 Task: Use the "Send to Your Devices" feature to send a webpage to another device.
Action: Mouse moved to (269, 15)
Screenshot: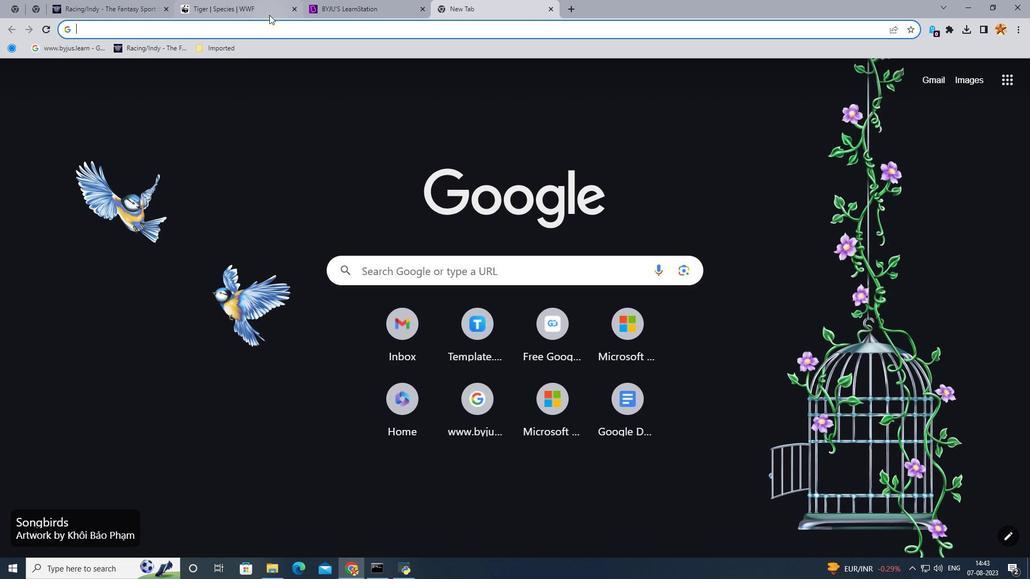 
Action: Mouse pressed left at (269, 15)
Screenshot: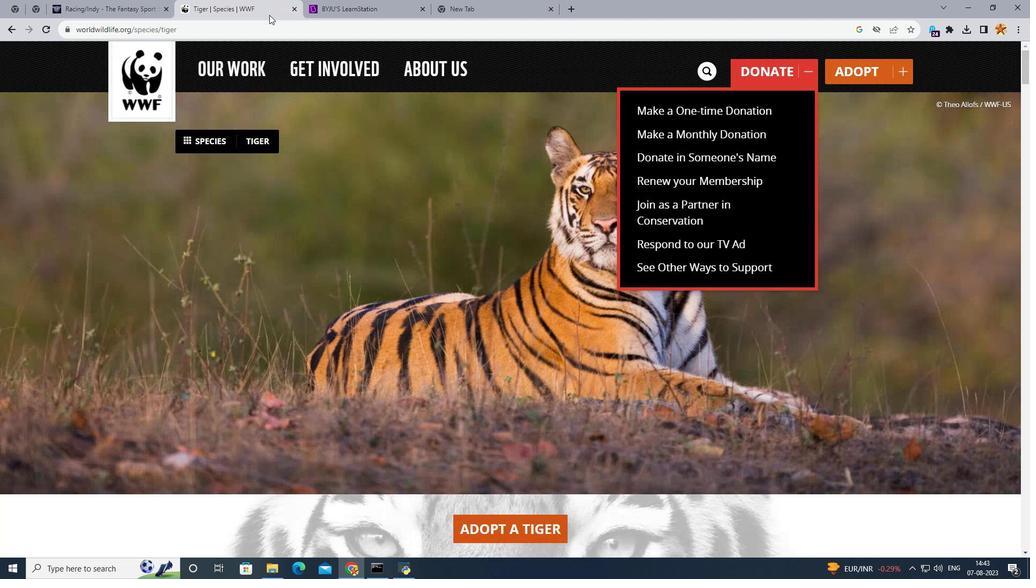 
Action: Mouse moved to (899, 30)
Screenshot: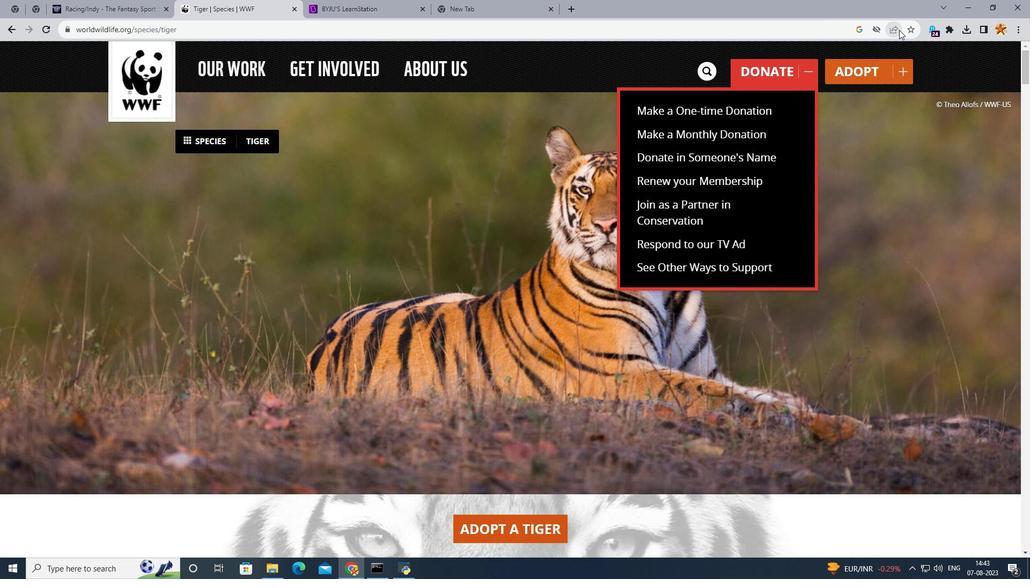 
Action: Mouse pressed left at (899, 30)
Screenshot: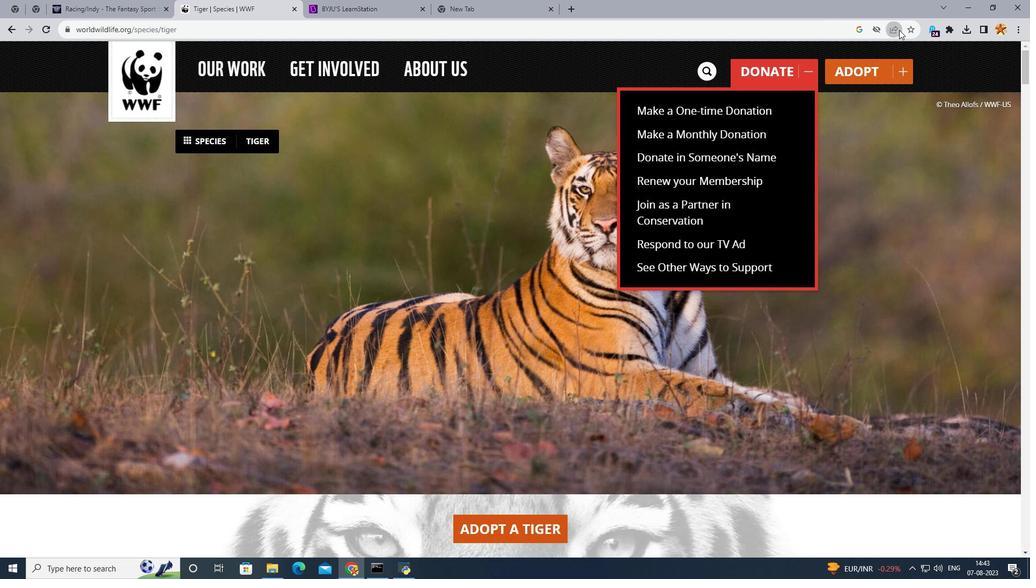 
Action: Mouse moved to (977, 71)
Screenshot: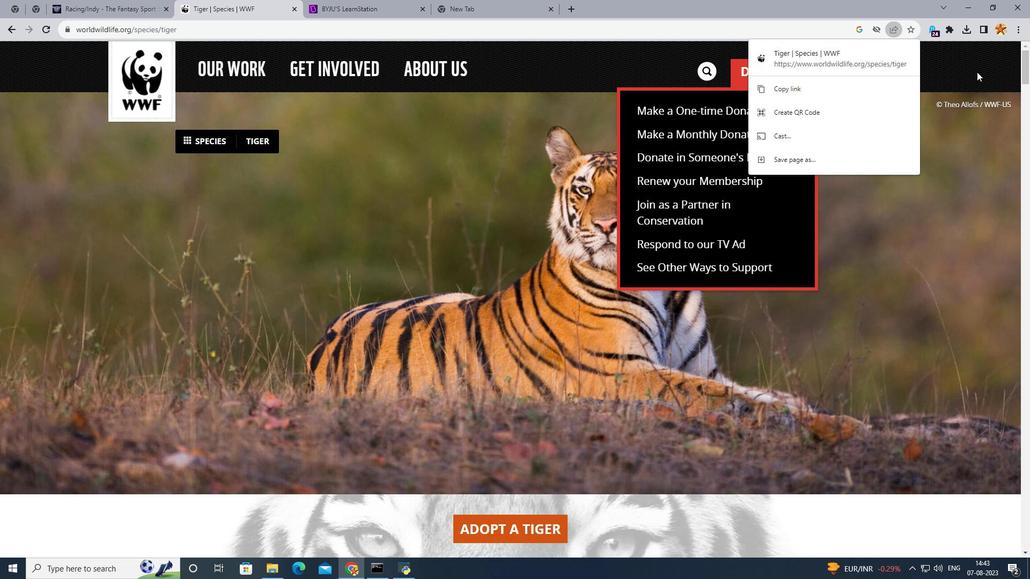 
Action: Mouse pressed left at (977, 71)
Screenshot: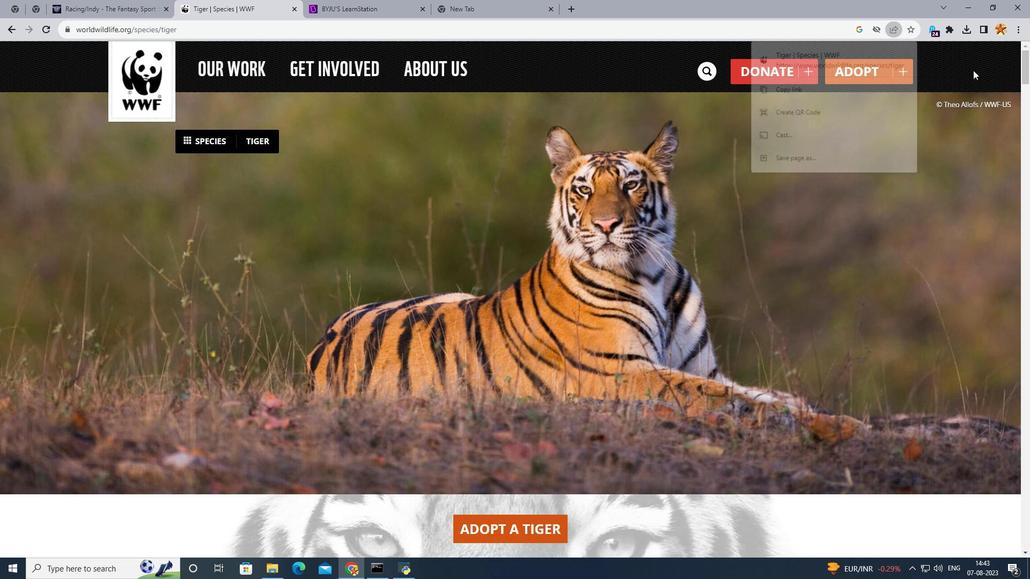 
Action: Mouse moved to (889, 25)
Screenshot: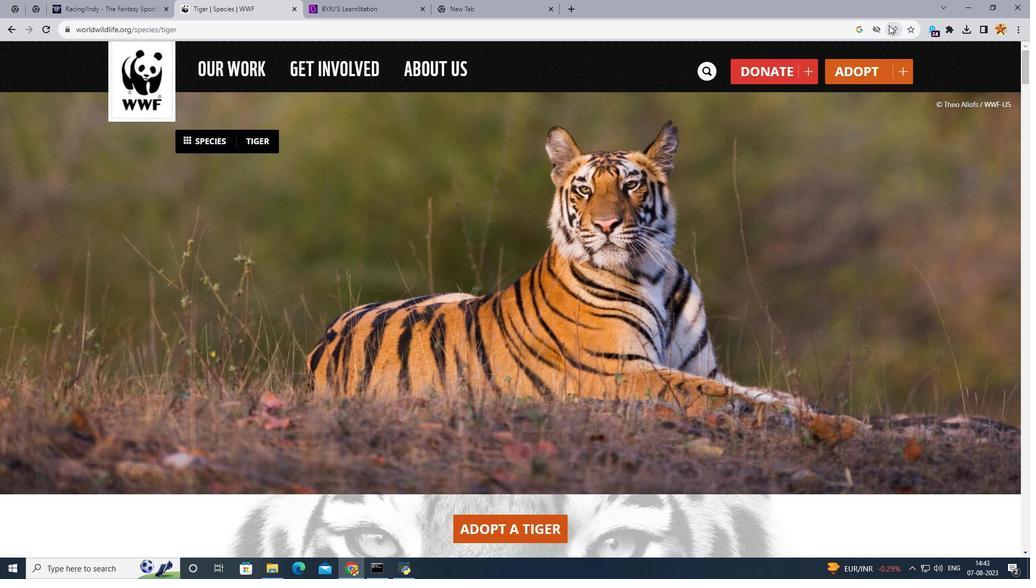 
Action: Mouse pressed left at (889, 25)
Screenshot: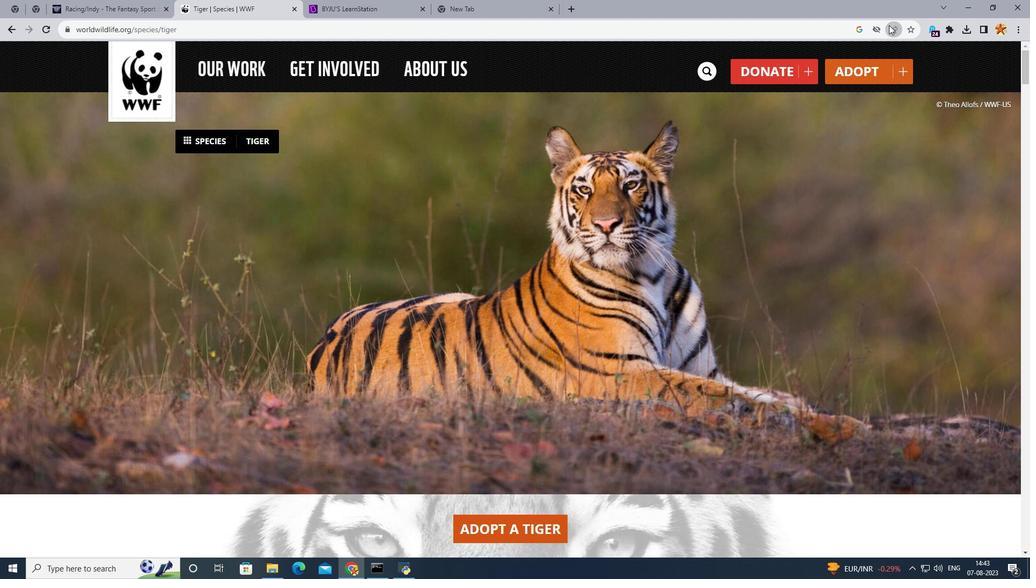 
Action: Mouse moved to (776, 158)
Screenshot: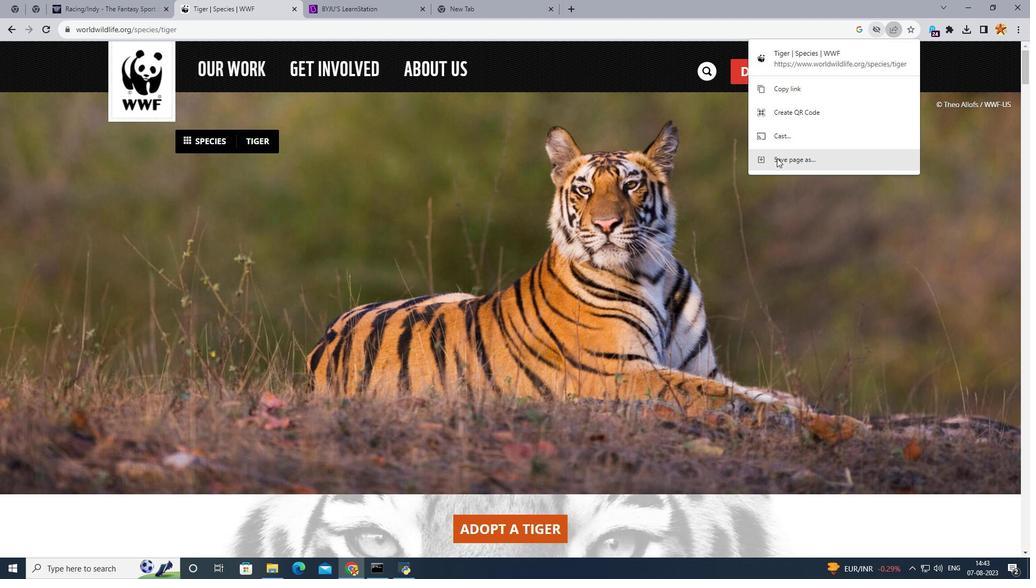 
Action: Mouse pressed left at (776, 158)
Screenshot: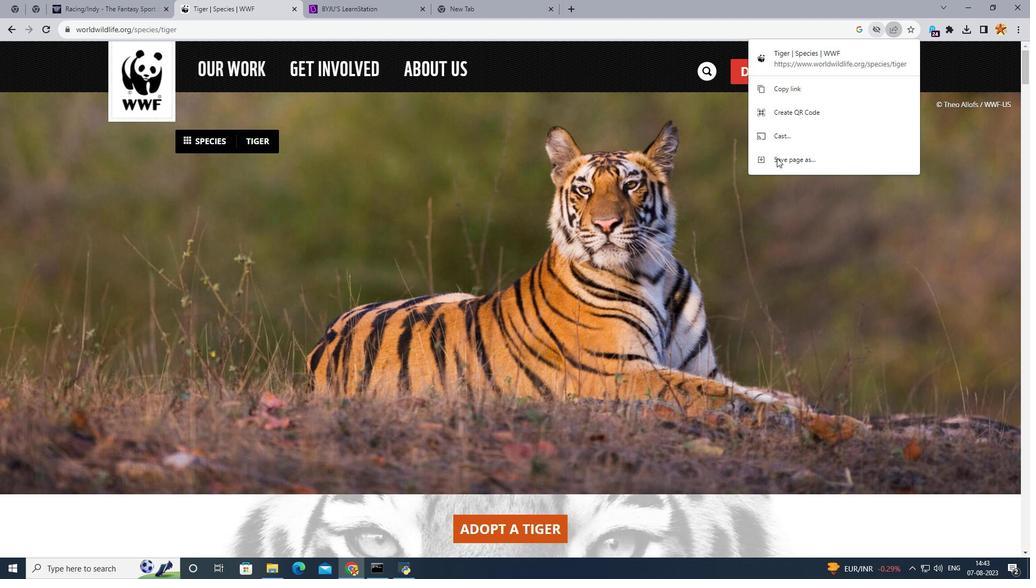 
Action: Mouse moved to (109, 248)
Screenshot: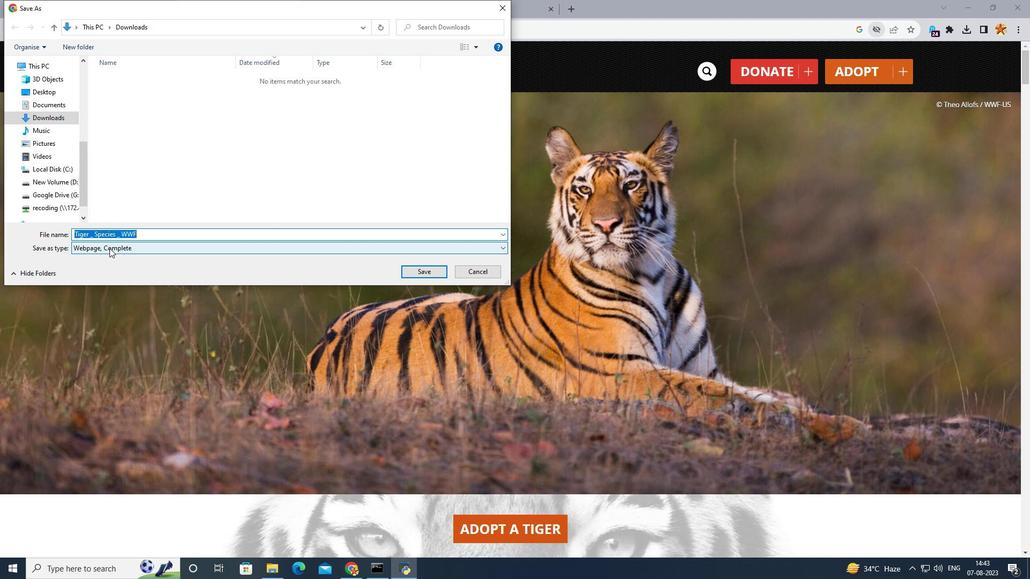 
Action: Mouse pressed left at (109, 248)
Screenshot: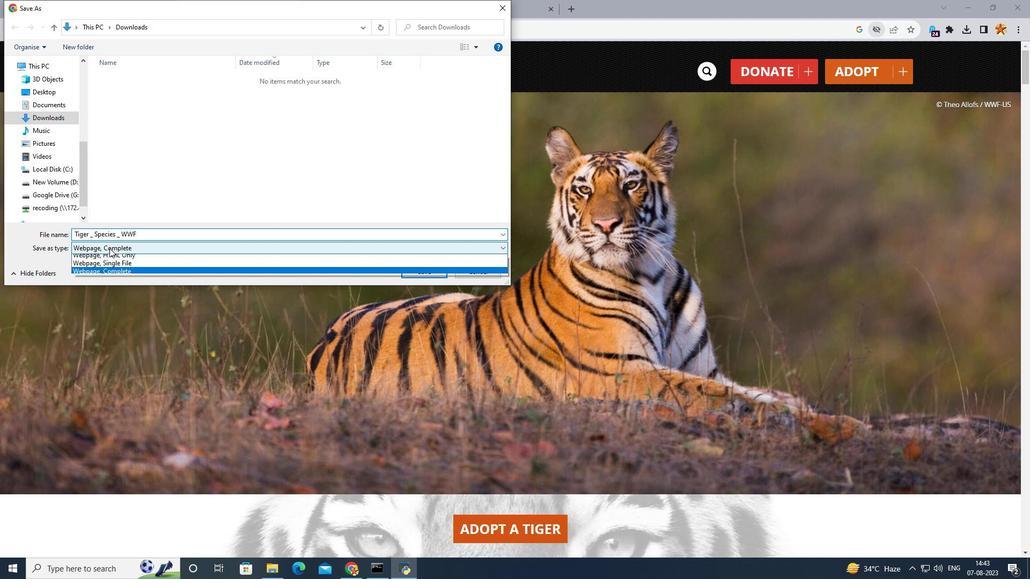 
Action: Mouse moved to (125, 276)
Screenshot: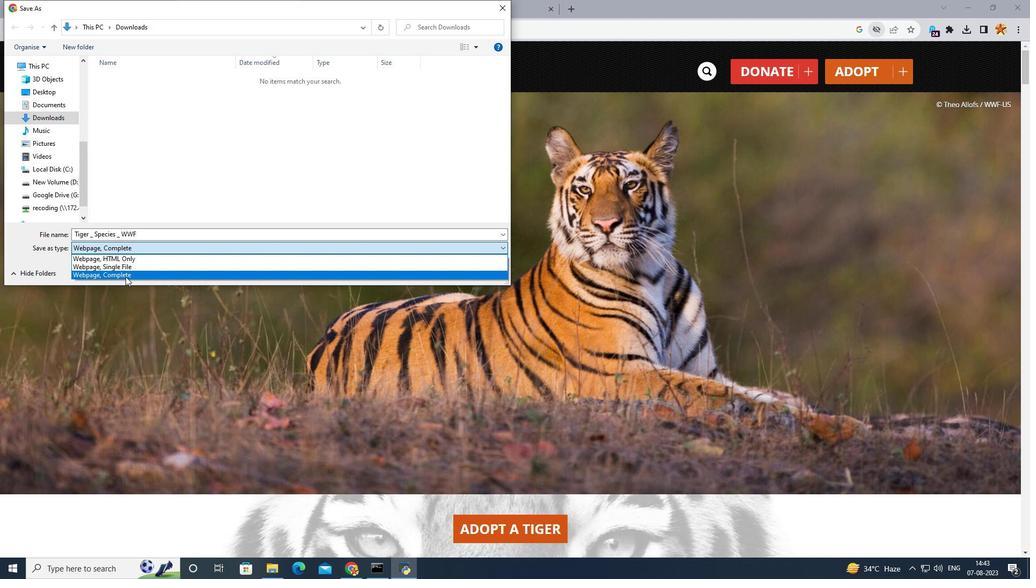 
Action: Mouse pressed left at (125, 276)
Screenshot: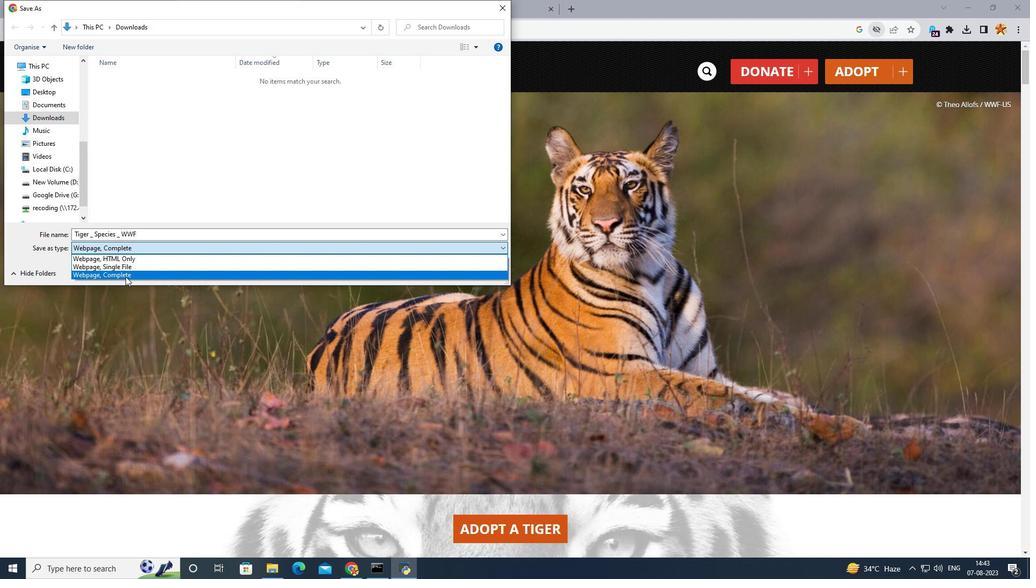 
Action: Mouse moved to (419, 271)
Screenshot: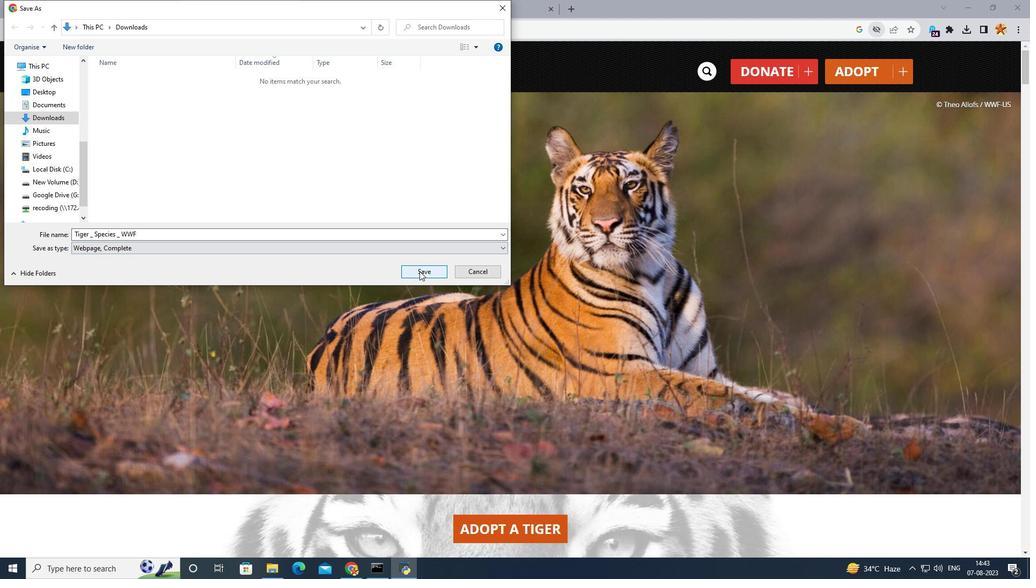 
Action: Mouse pressed left at (419, 271)
Screenshot: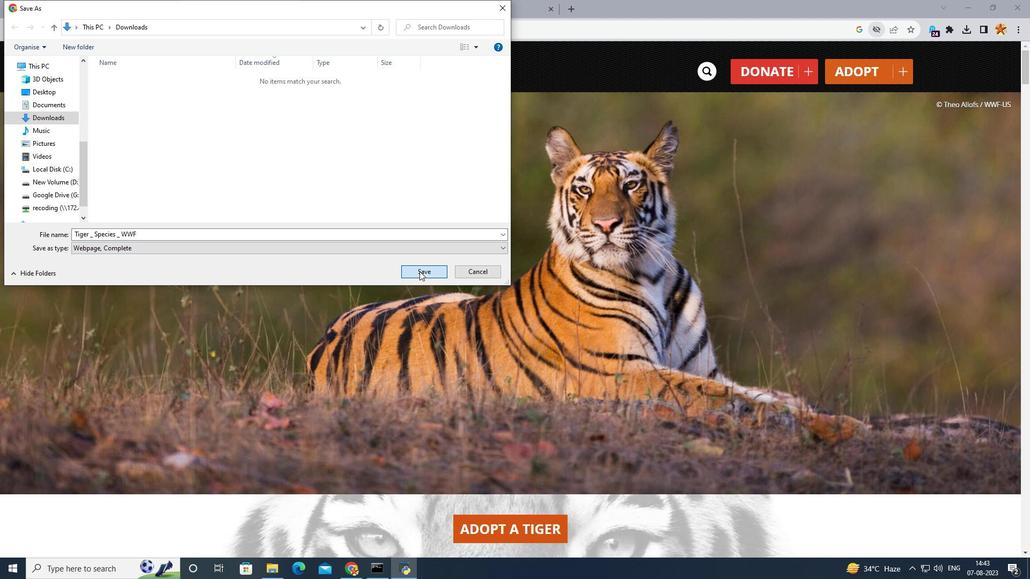 
Action: Mouse moved to (374, 512)
Screenshot: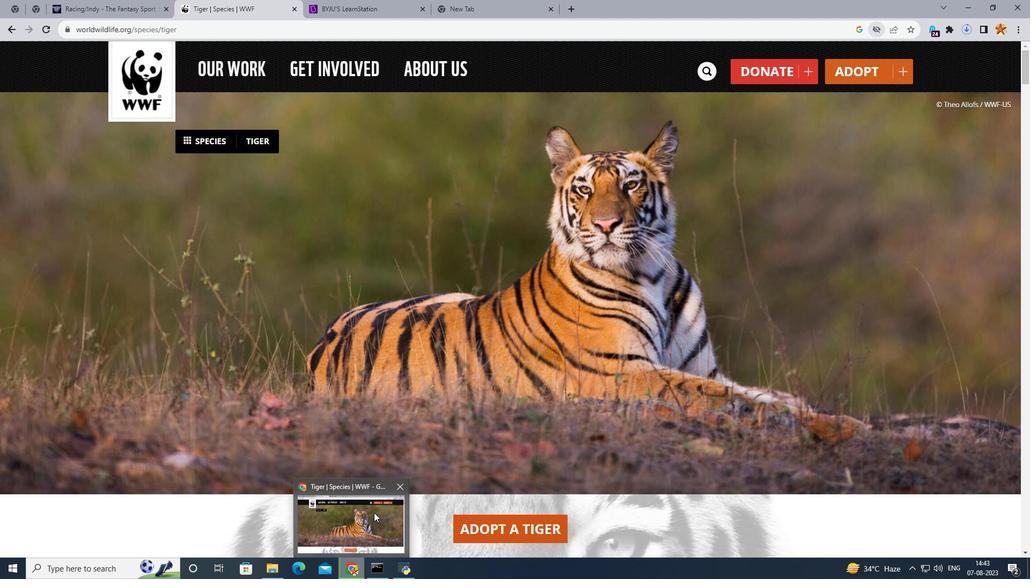 
Action: Mouse pressed left at (374, 512)
Screenshot: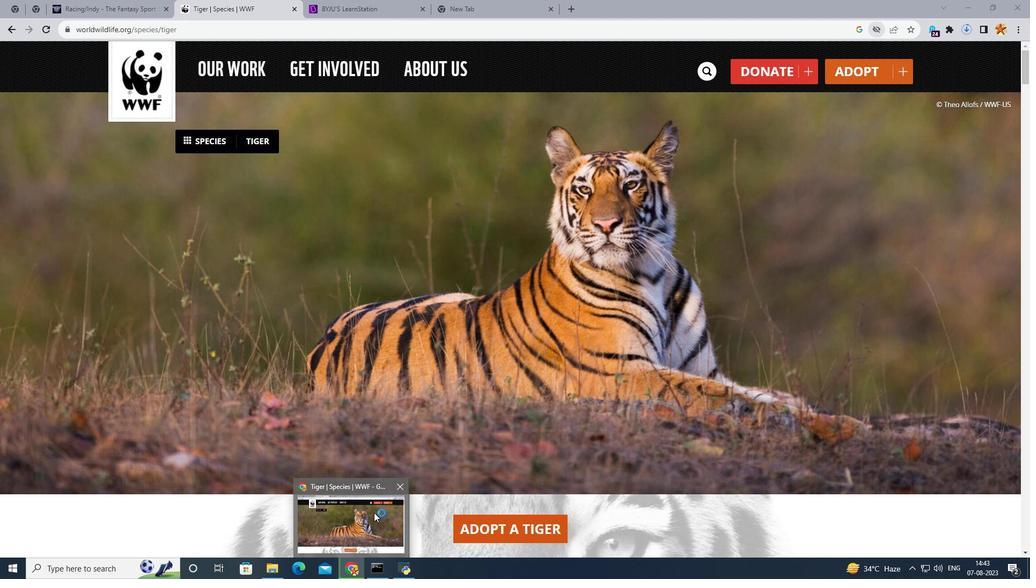 
Action: Mouse moved to (368, 521)
Screenshot: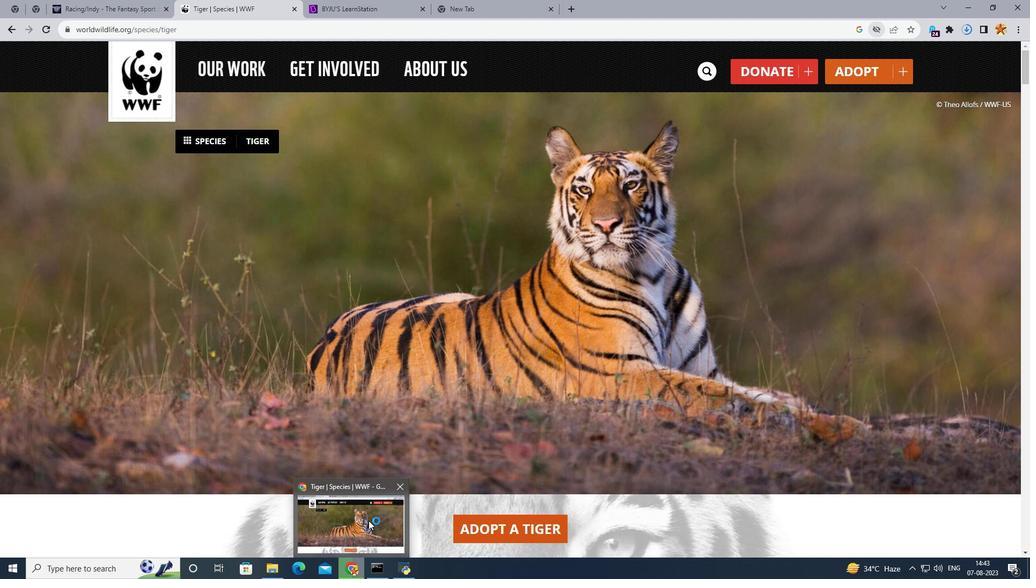 
Action: Mouse pressed left at (368, 521)
Screenshot: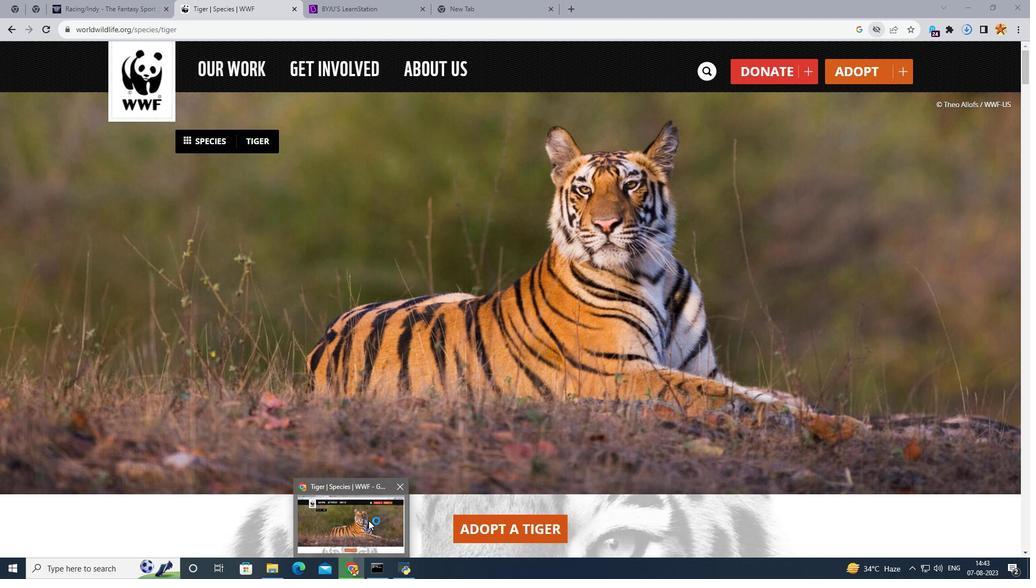 
Action: Mouse moved to (351, 573)
Screenshot: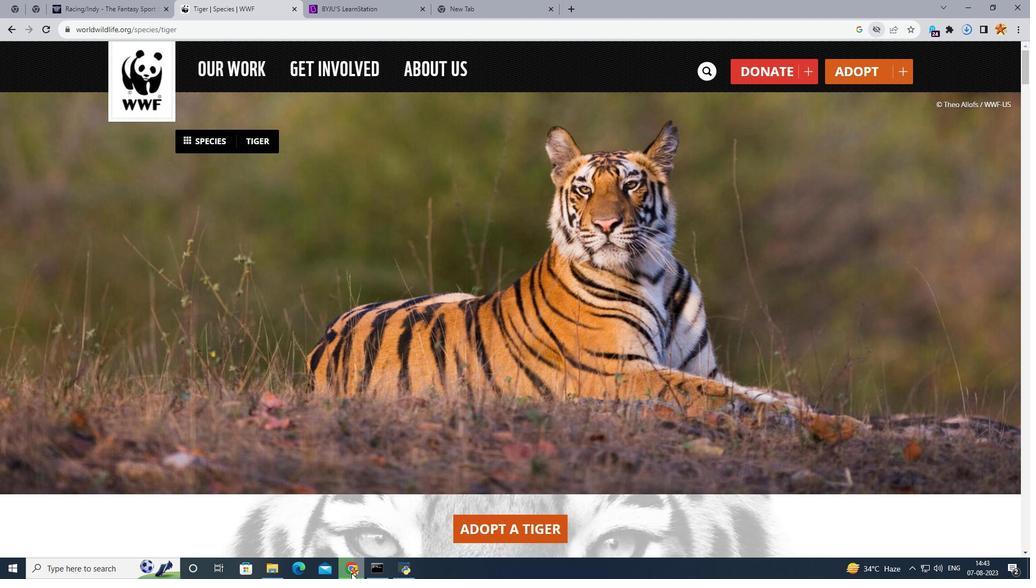 
Action: Mouse pressed left at (351, 573)
Screenshot: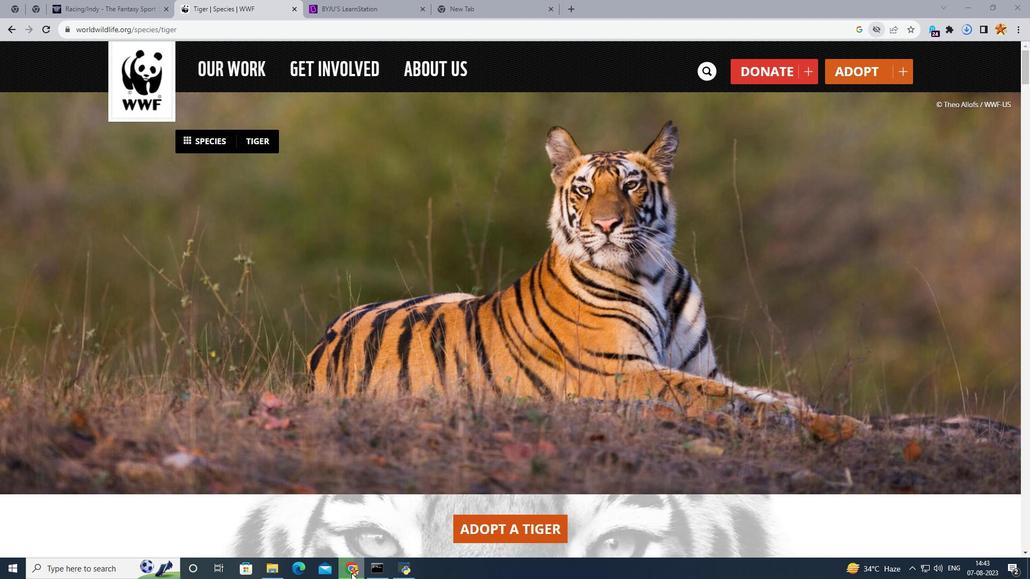 
Action: Mouse pressed left at (351, 573)
Screenshot: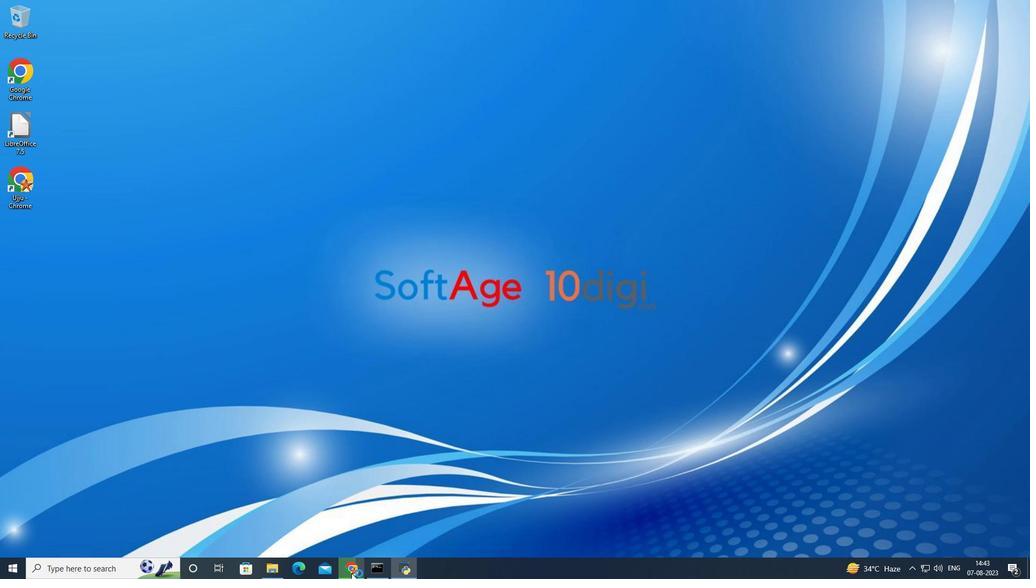 
Action: Mouse moved to (367, 476)
Screenshot: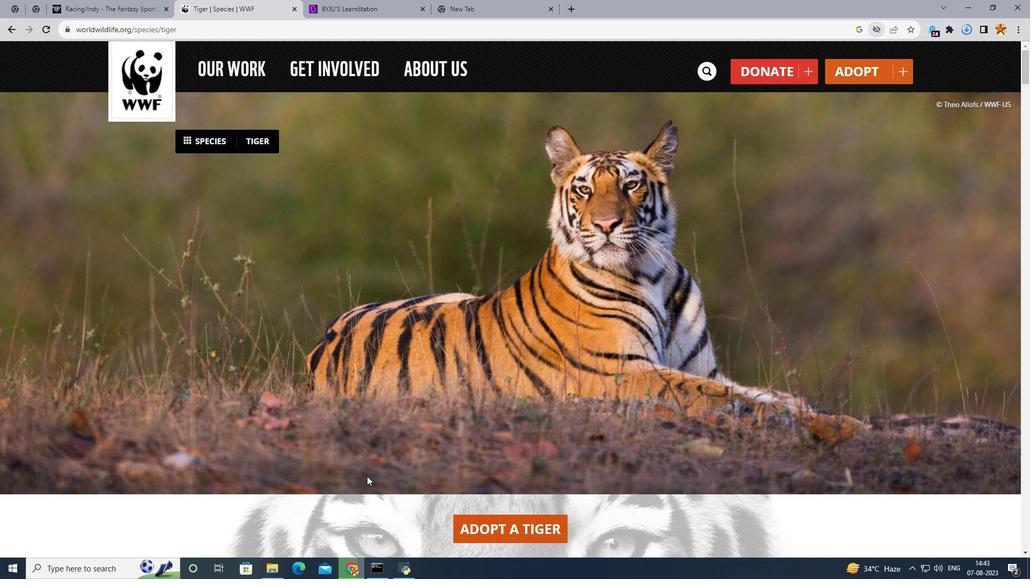 
Action: Mouse pressed left at (367, 476)
Screenshot: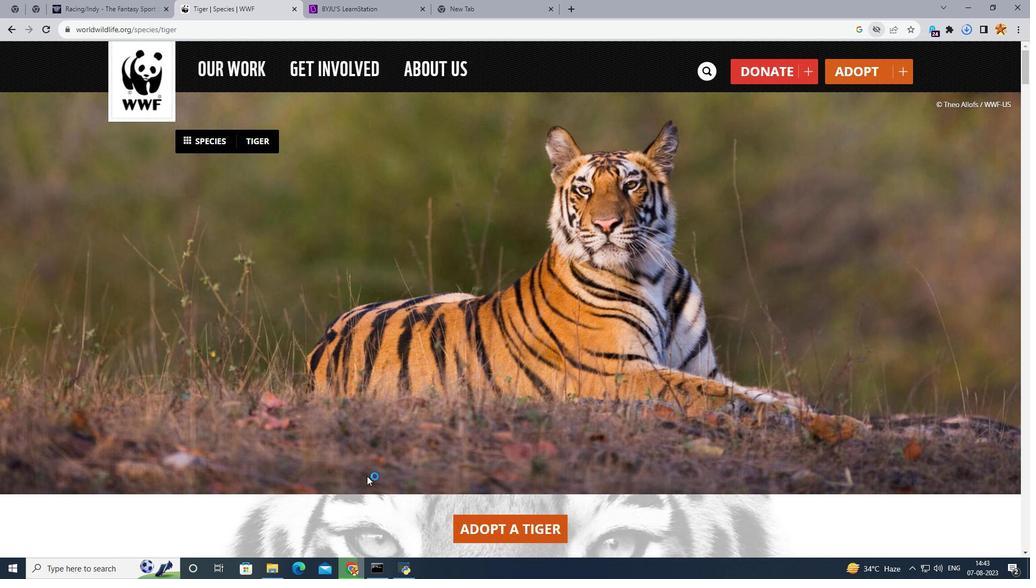 
Action: Mouse moved to (368, 476)
Screenshot: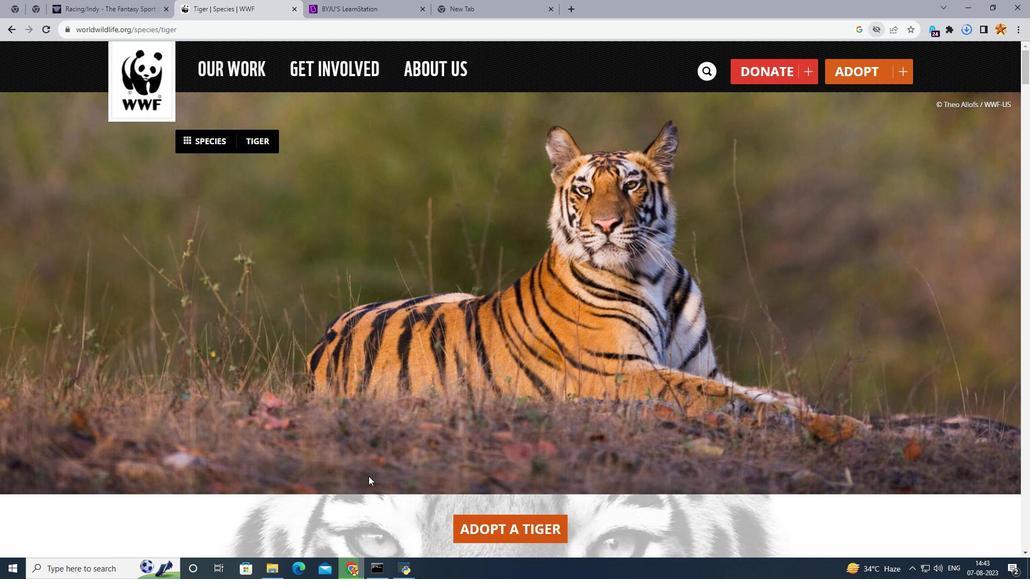 
